 Task: Open Card Card0000000093 in  Board0000000024 in Workspace WS0000000008 in Trello. Add Member Nikrathi889@gmail.com to Card Card0000000093 in  Board0000000024 in Workspace WS0000000008 in Trello. Add Purple Label titled Label0000000093 to Card Card0000000093 in  Board0000000024 in Workspace WS0000000008 in Trello. Add Checklist CL0000000093 to Card Card0000000093 in  Board0000000024 in Workspace WS0000000008 in Trello. Add Dates with Start Date as Aug 01 2023 and Due Date as Aug 31 2023 to Card Card0000000093 in  Board0000000024 in Workspace WS0000000008 in Trello
Action: Mouse moved to (91, 347)
Screenshot: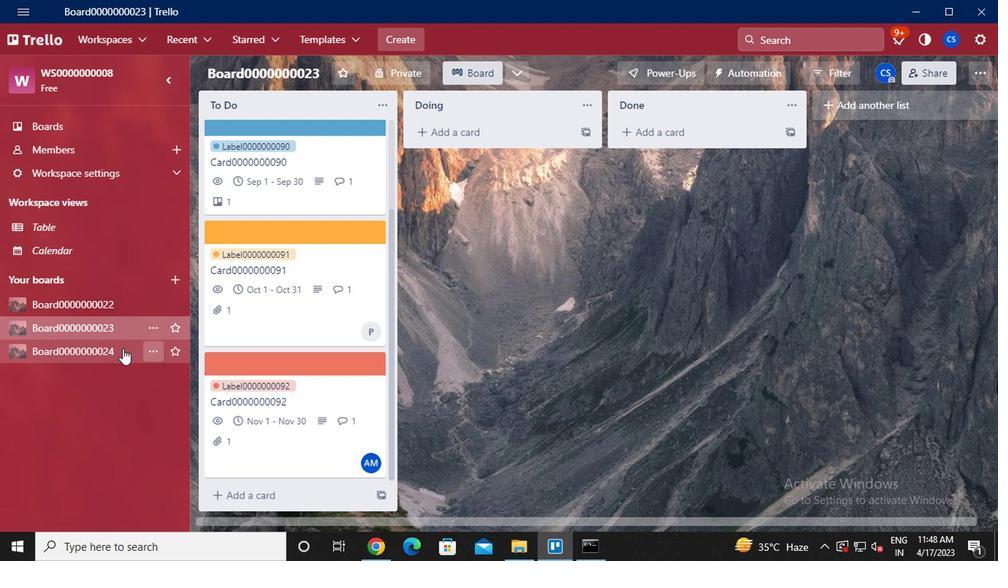 
Action: Mouse pressed left at (91, 347)
Screenshot: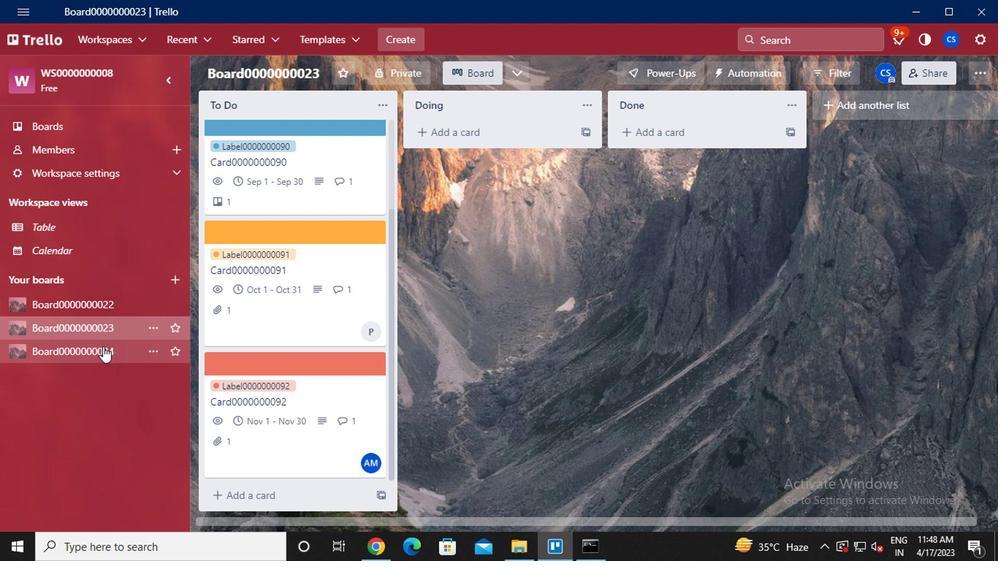 
Action: Mouse moved to (288, 166)
Screenshot: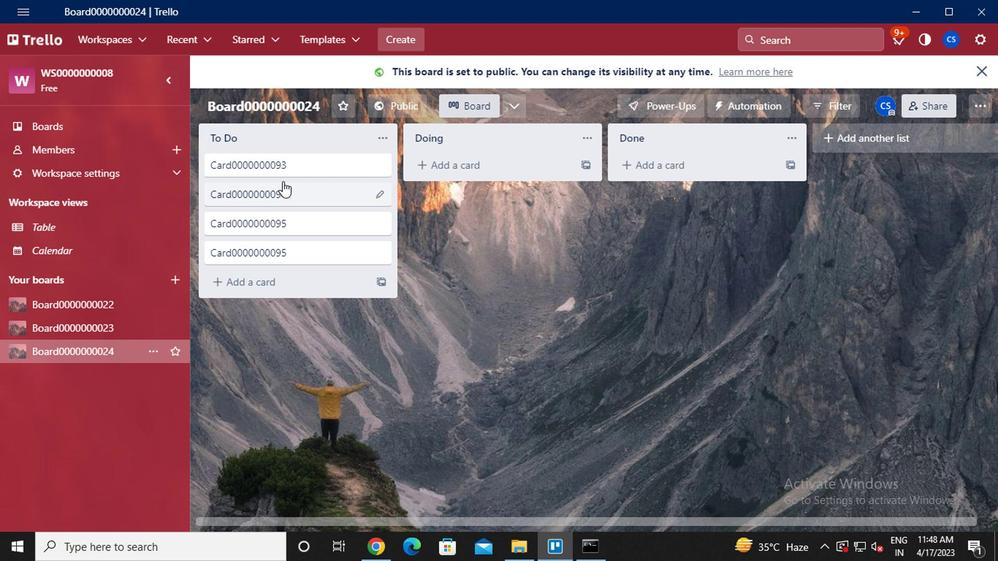 
Action: Mouse pressed left at (288, 166)
Screenshot: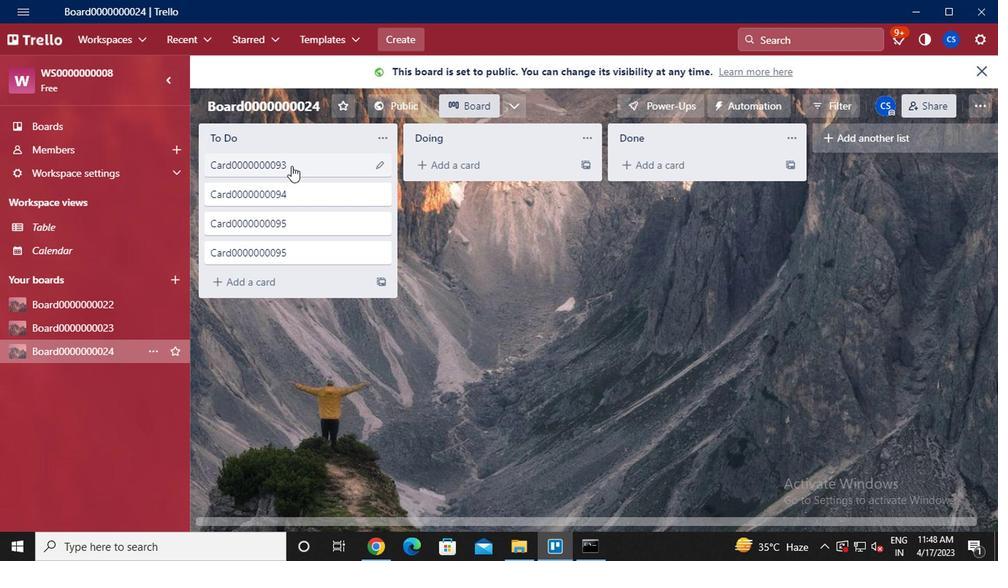 
Action: Mouse moved to (692, 132)
Screenshot: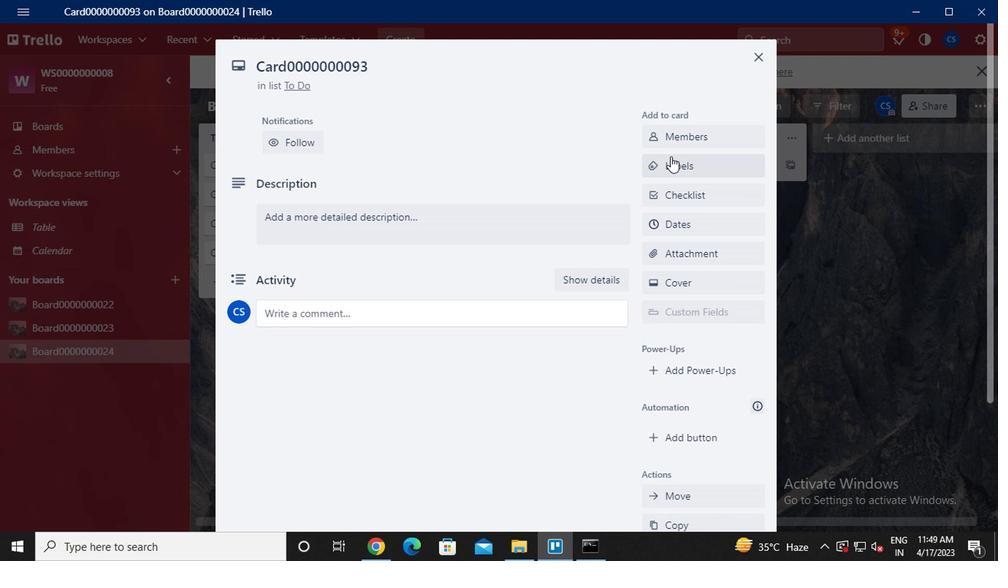 
Action: Mouse pressed left at (692, 132)
Screenshot: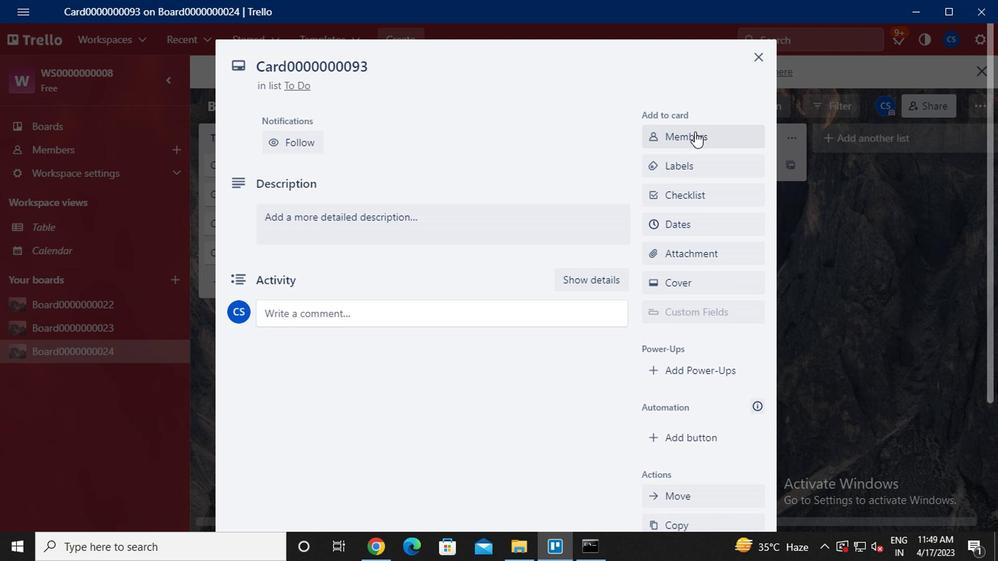 
Action: Mouse moved to (688, 132)
Screenshot: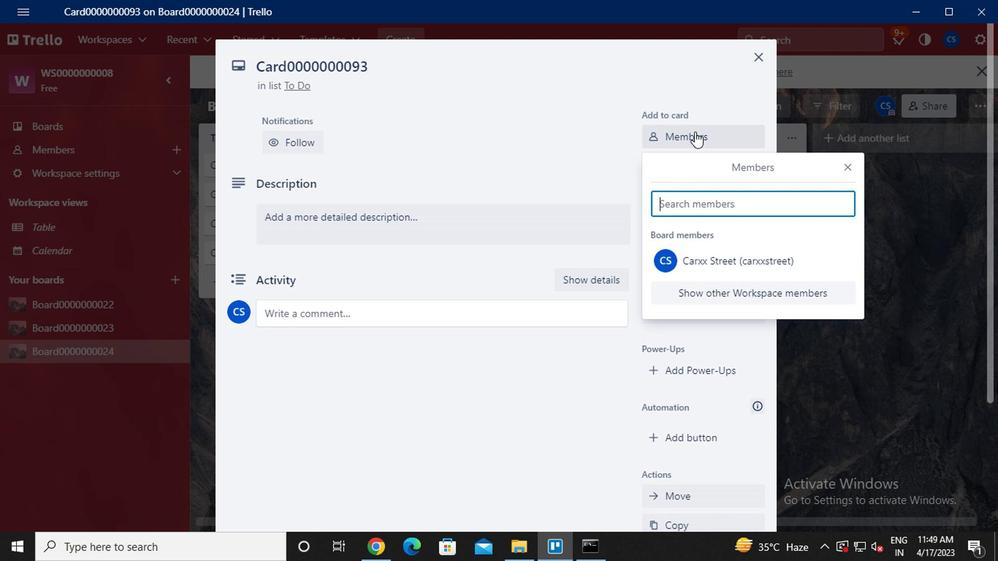 
Action: Key pressed nikrathi889<Key.shift>@GMAIL.COM
Screenshot: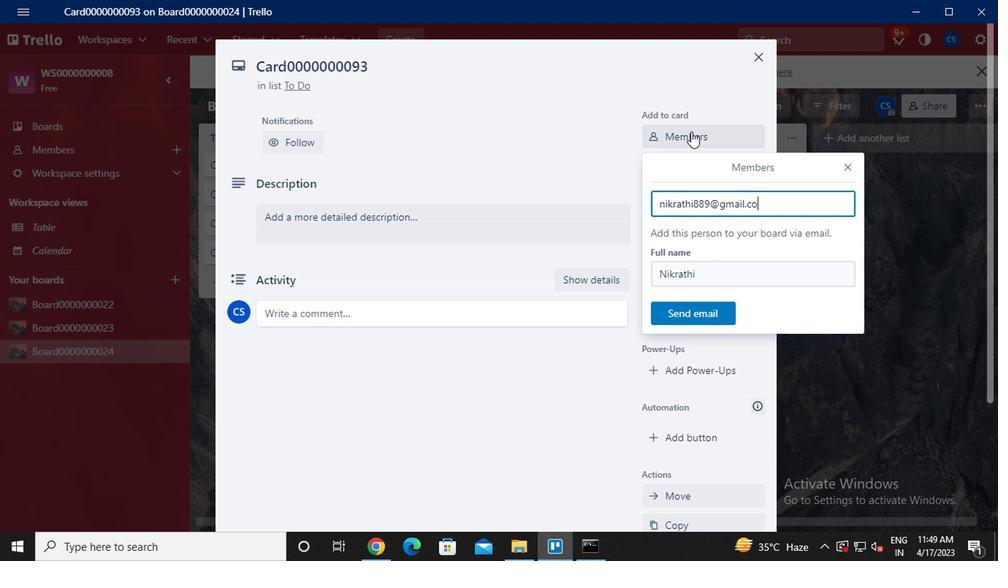 
Action: Mouse moved to (684, 313)
Screenshot: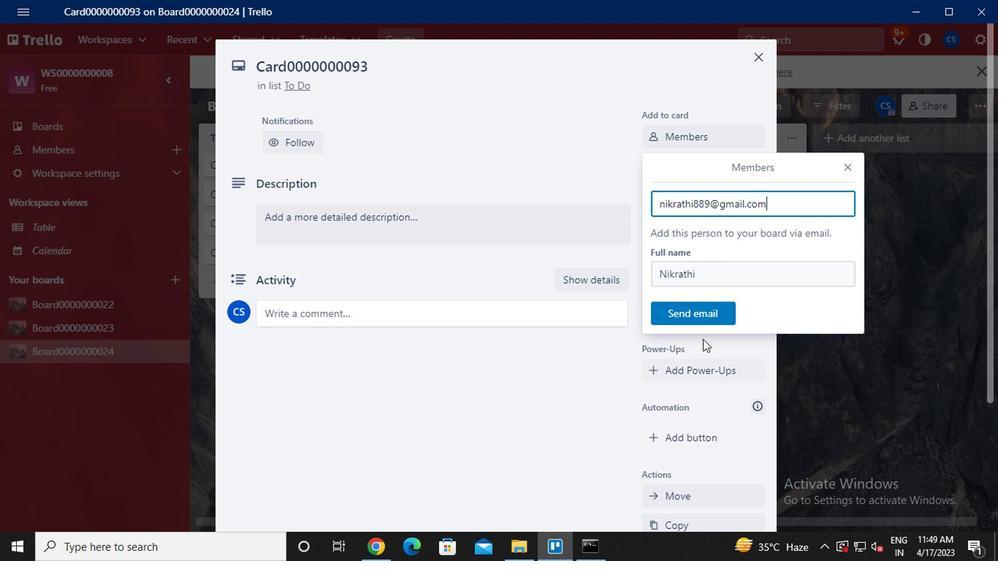 
Action: Mouse pressed left at (684, 313)
Screenshot: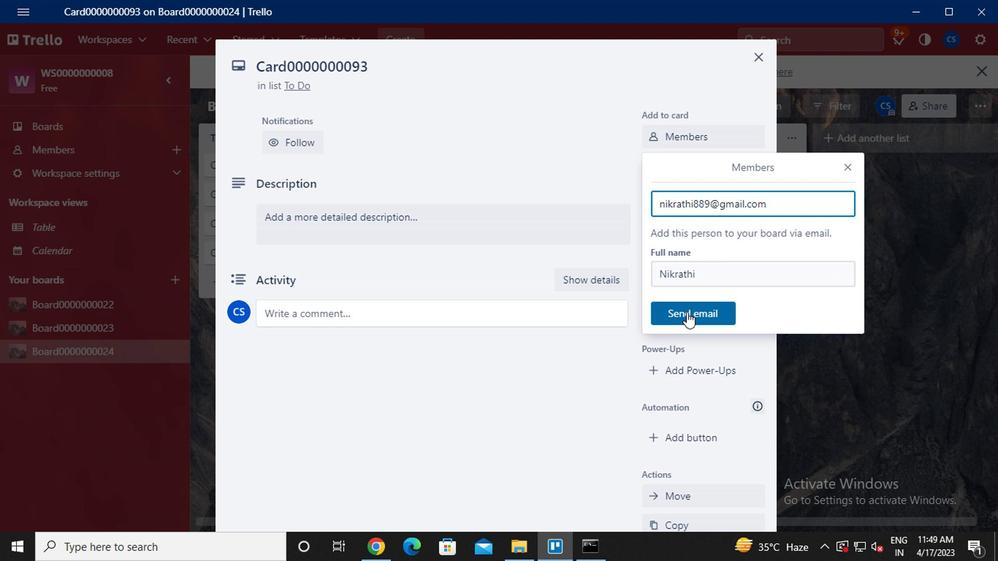 
Action: Mouse moved to (706, 164)
Screenshot: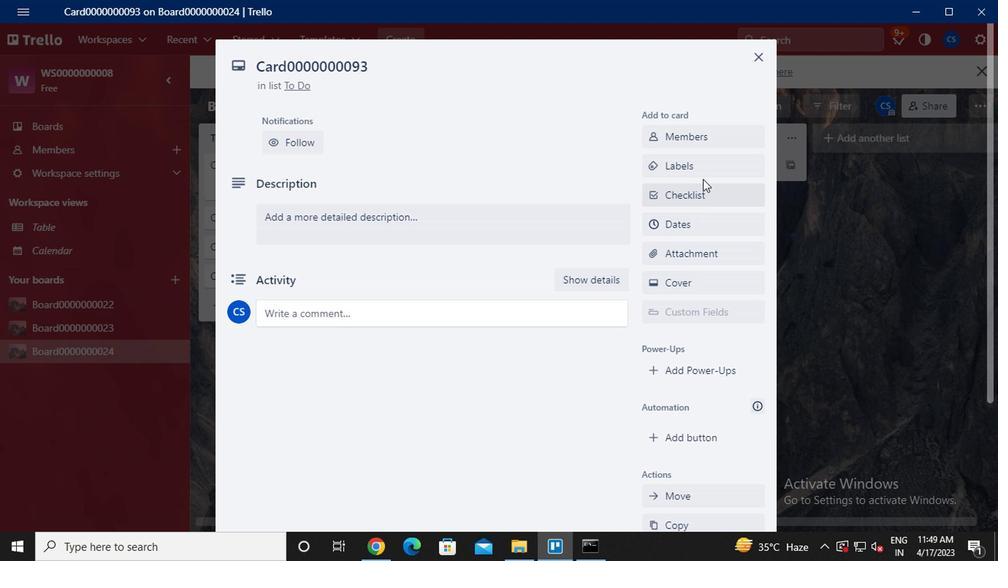 
Action: Mouse pressed left at (706, 164)
Screenshot: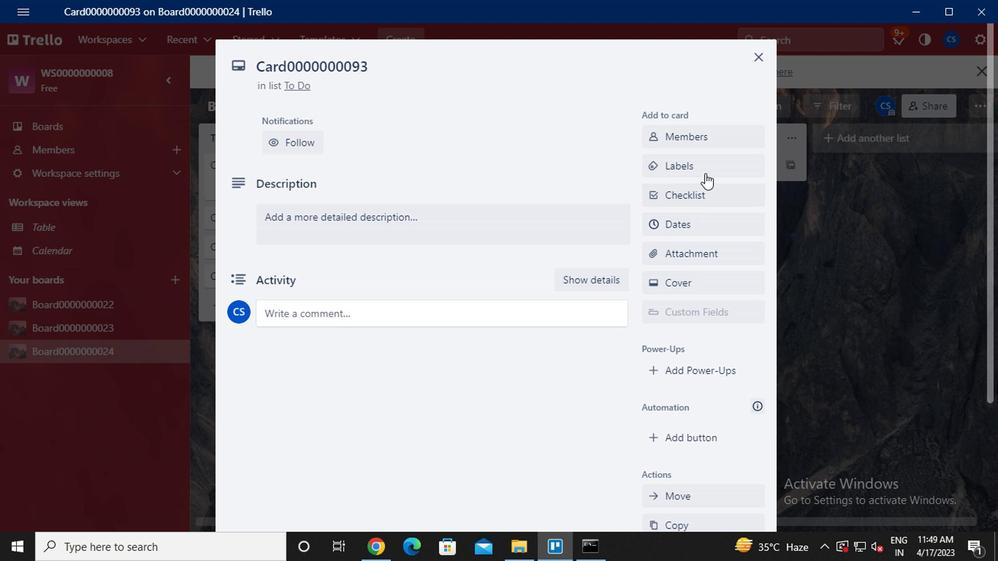 
Action: Mouse moved to (734, 332)
Screenshot: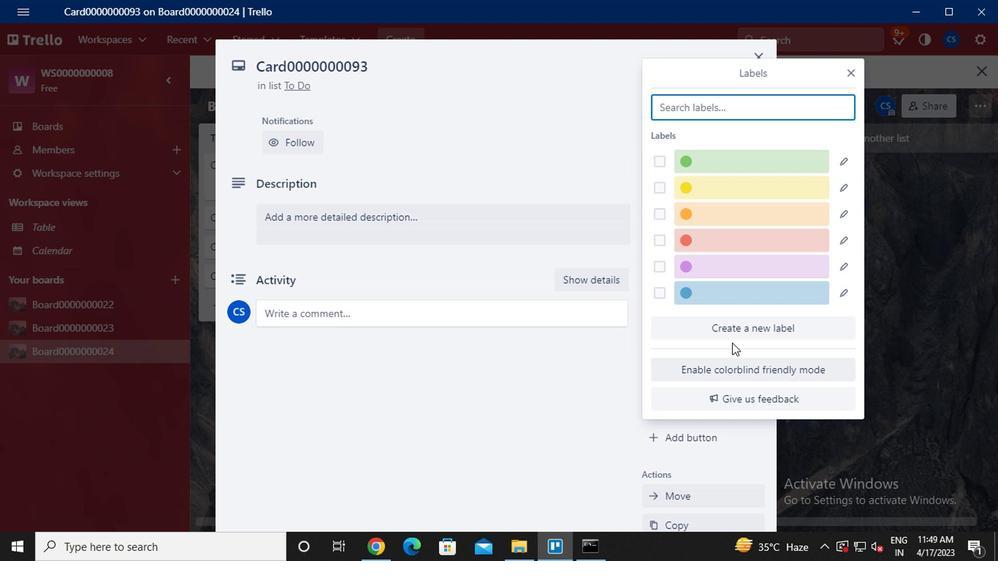 
Action: Mouse pressed left at (734, 332)
Screenshot: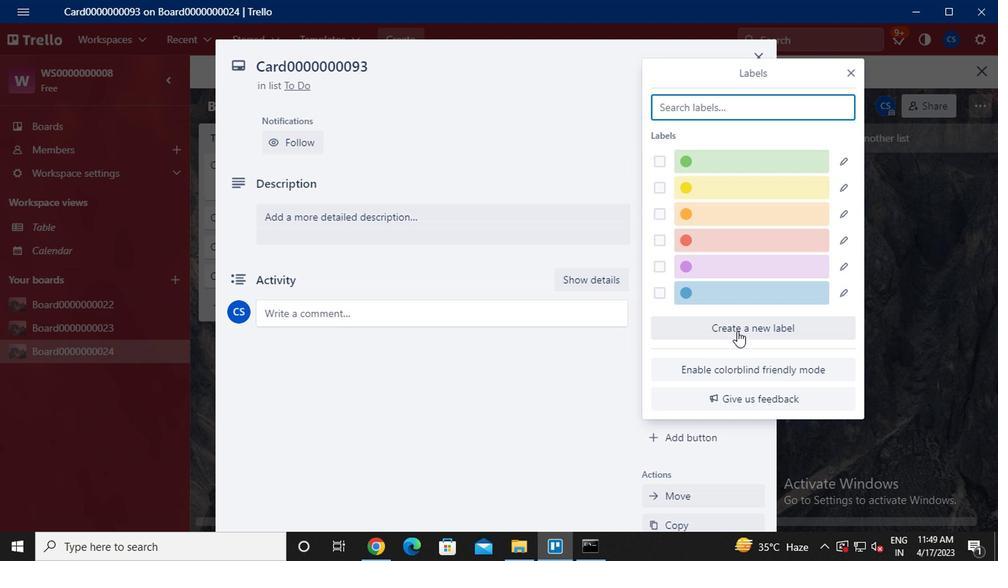 
Action: Mouse moved to (659, 378)
Screenshot: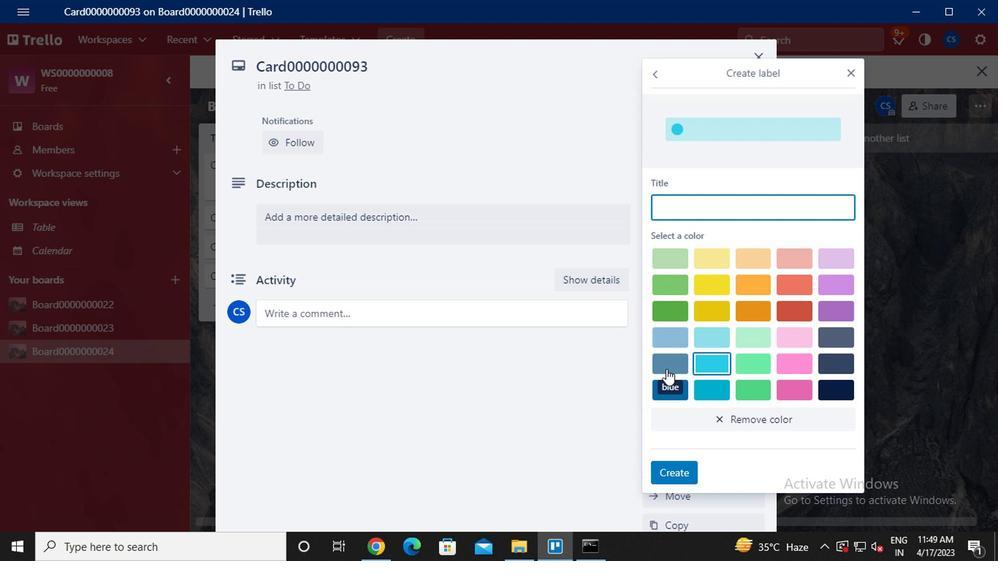 
Action: Key pressed <Key.caps_lock>L<Key.caps_lock>ABEL0000000093
Screenshot: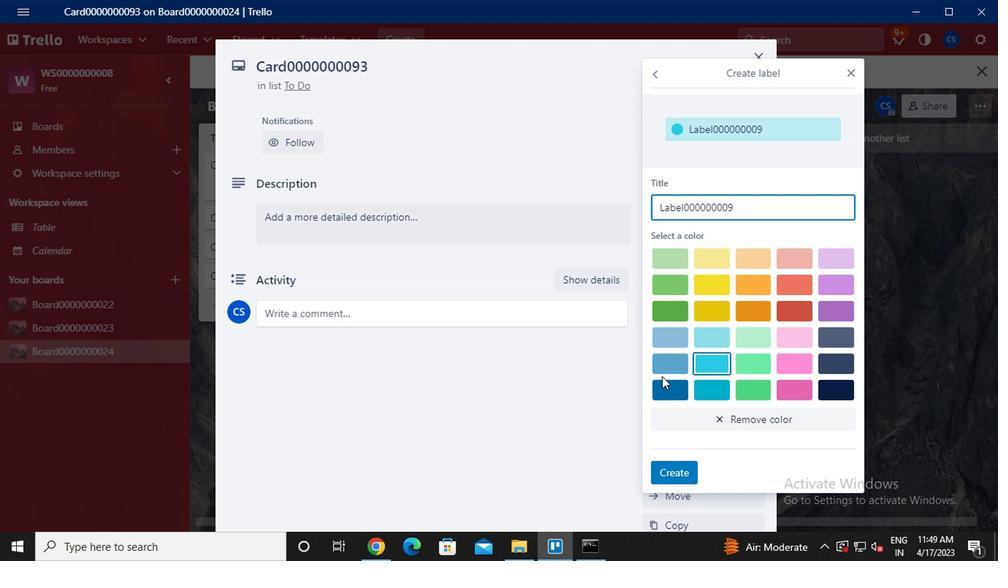 
Action: Mouse moved to (837, 283)
Screenshot: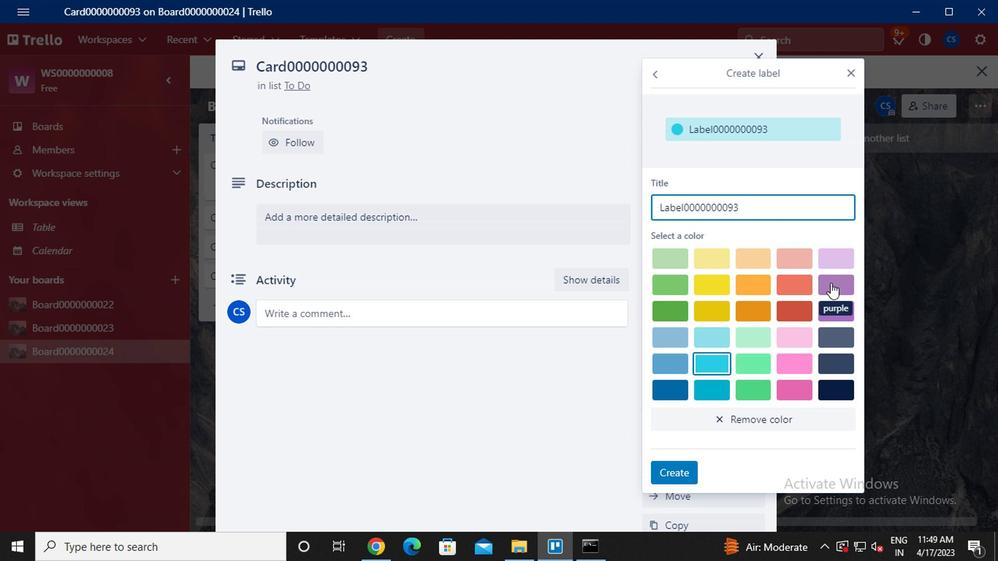 
Action: Mouse pressed left at (837, 283)
Screenshot: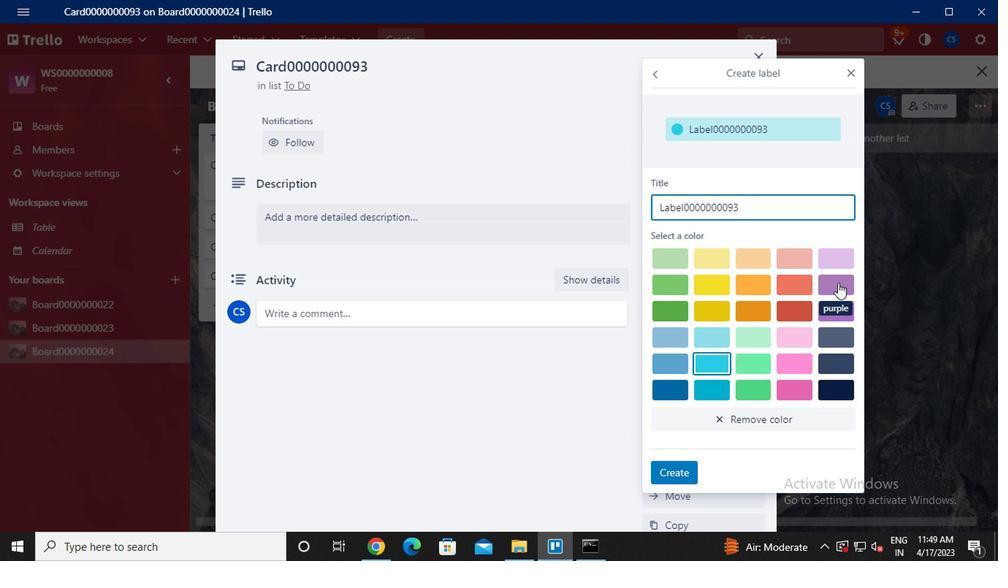 
Action: Mouse moved to (658, 469)
Screenshot: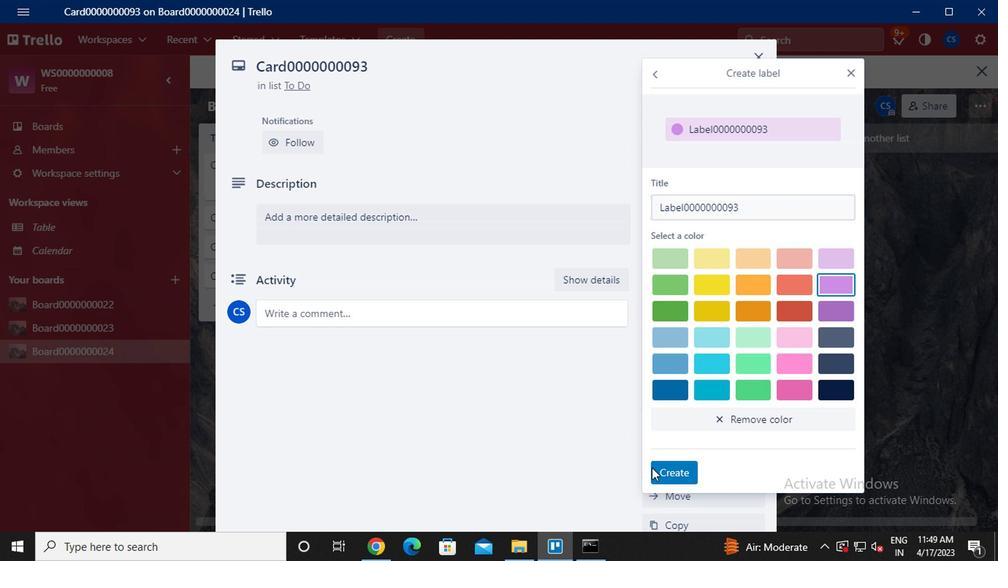 
Action: Mouse pressed left at (658, 469)
Screenshot: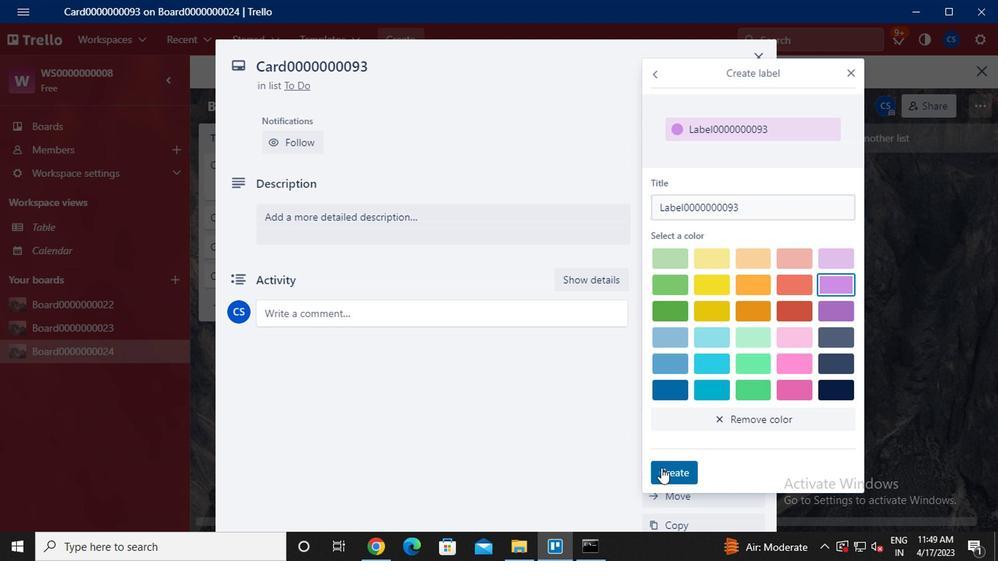 
Action: Mouse moved to (847, 73)
Screenshot: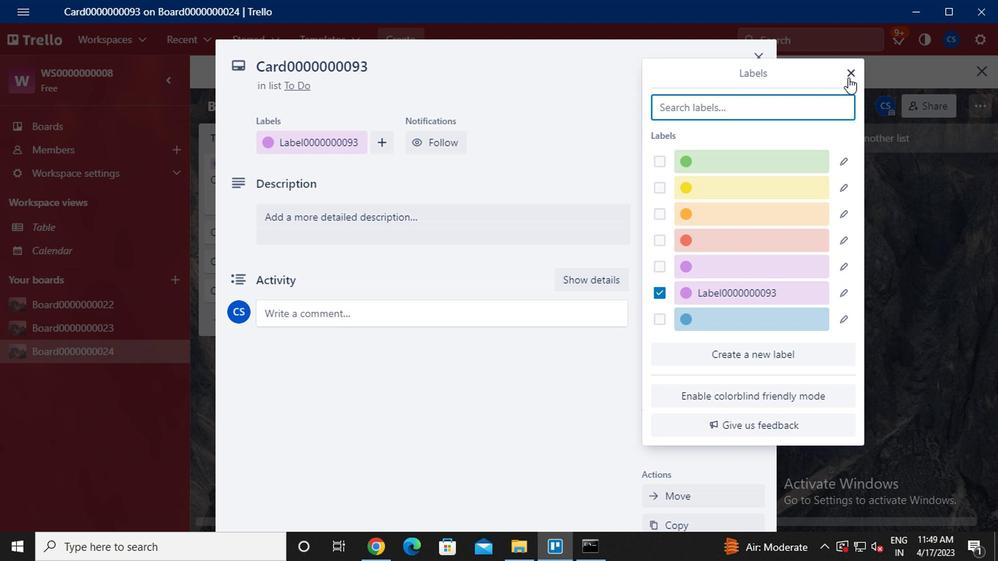 
Action: Mouse pressed left at (847, 73)
Screenshot: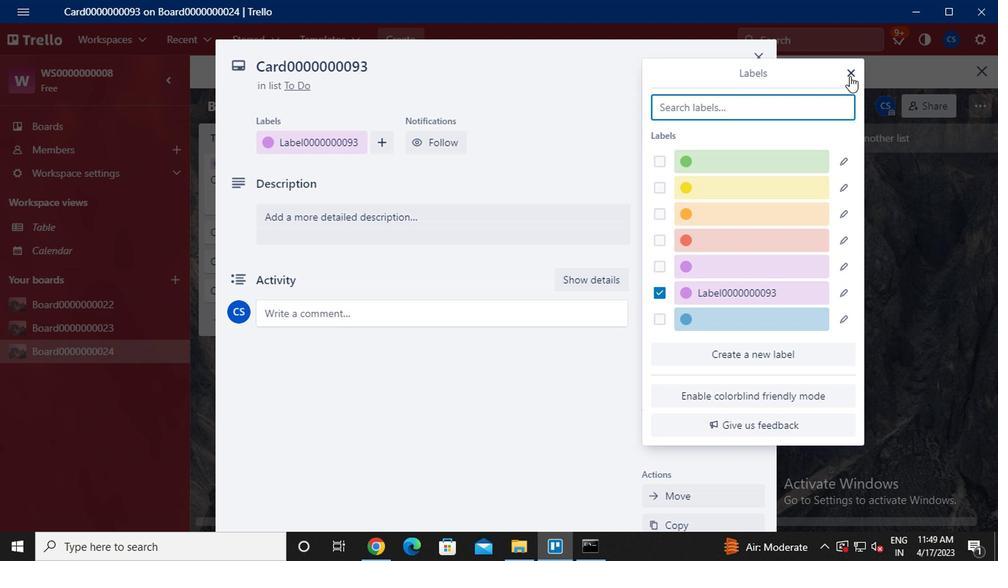 
Action: Mouse moved to (684, 198)
Screenshot: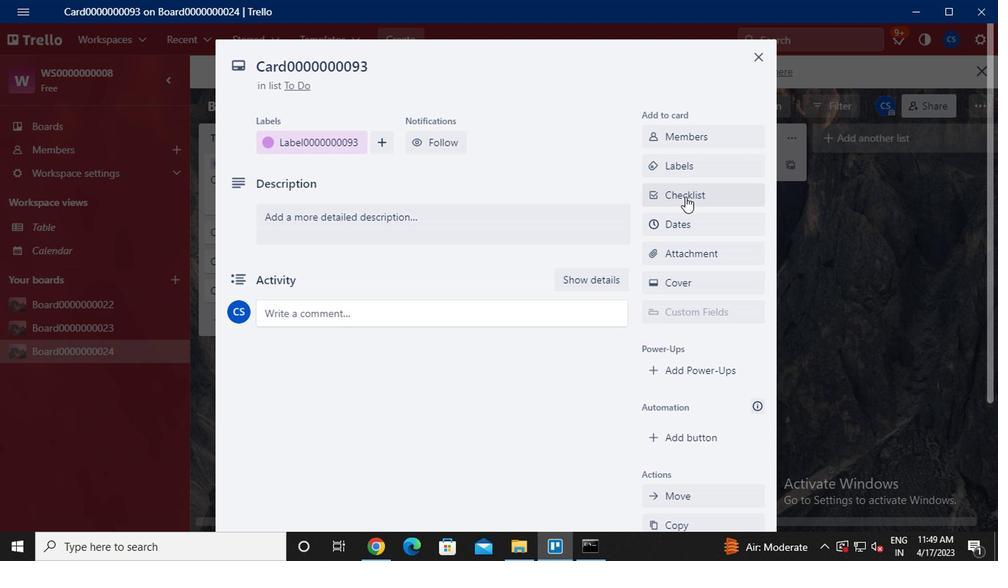 
Action: Mouse pressed left at (684, 198)
Screenshot: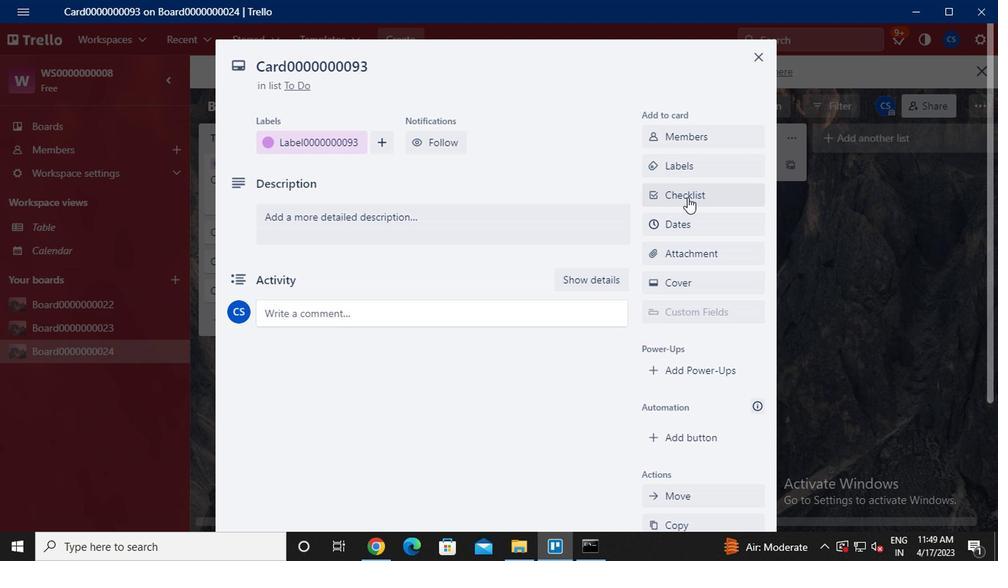 
Action: Mouse moved to (650, 300)
Screenshot: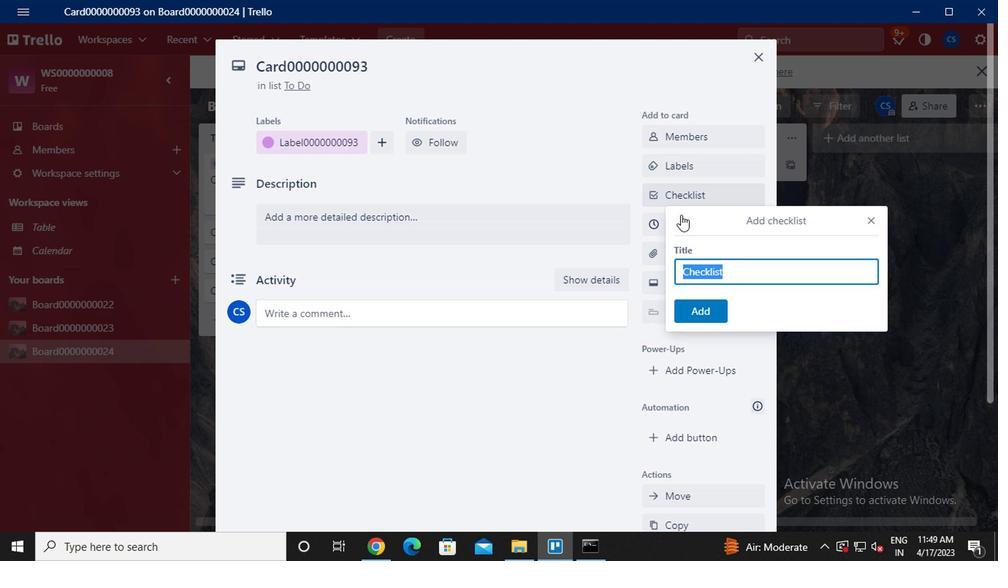
Action: Key pressed <Key.caps_lock>CL0000000093
Screenshot: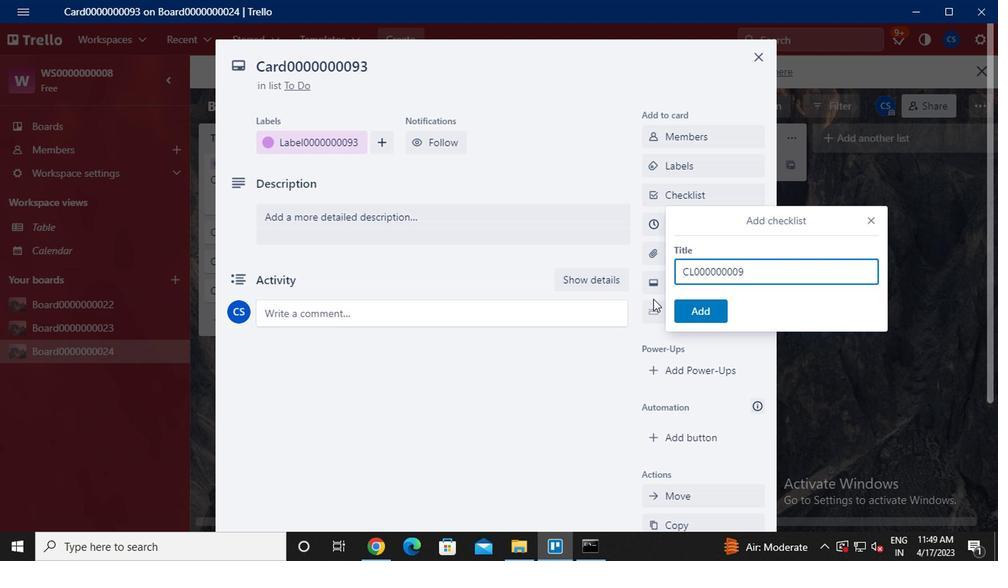 
Action: Mouse moved to (695, 318)
Screenshot: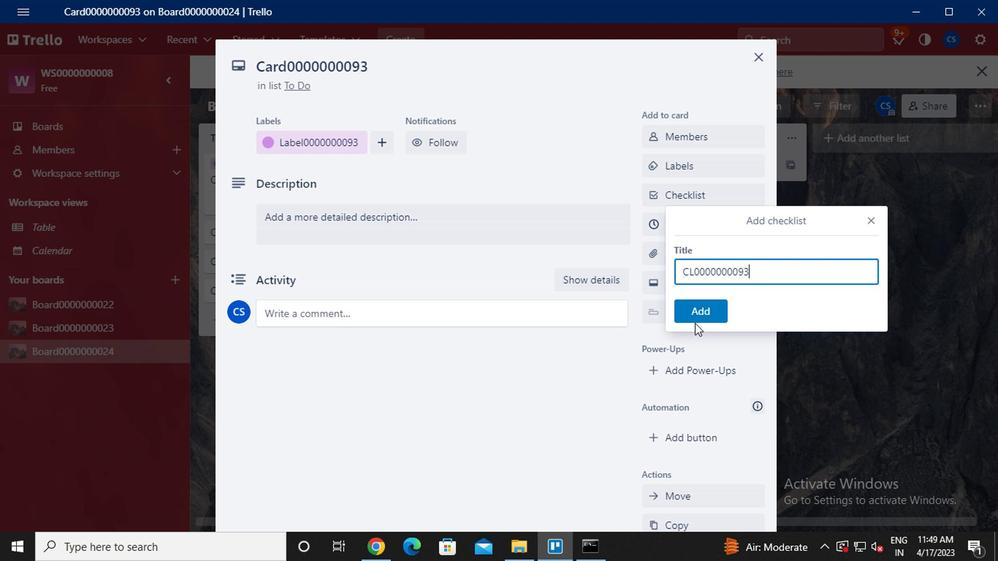 
Action: Mouse pressed left at (695, 318)
Screenshot: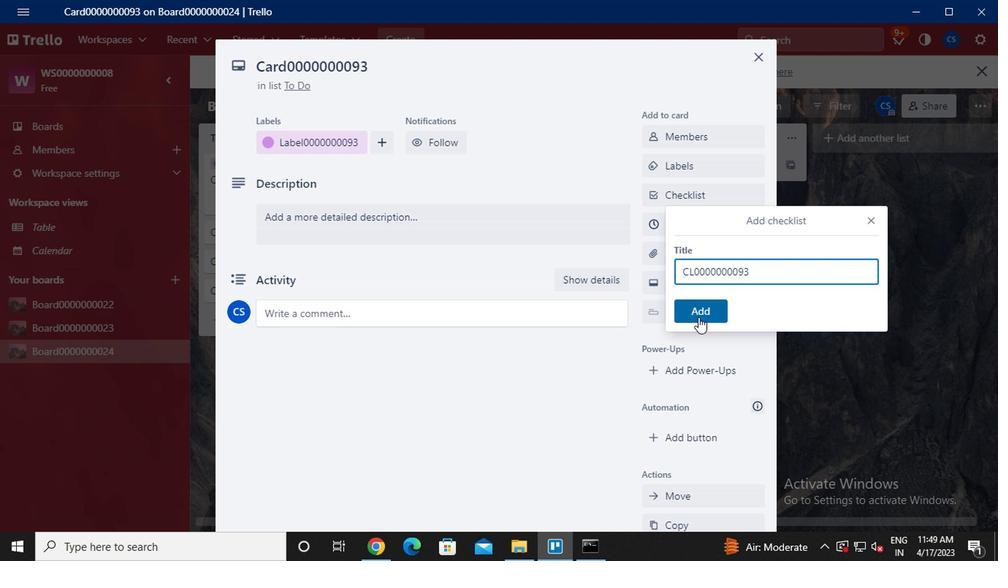 
Action: Mouse moved to (703, 225)
Screenshot: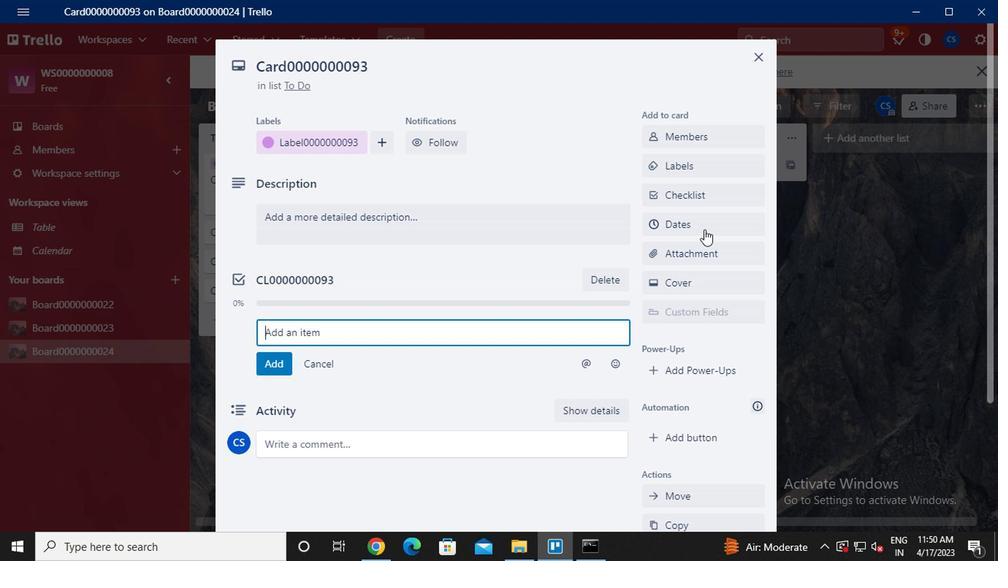 
Action: Mouse pressed left at (703, 225)
Screenshot: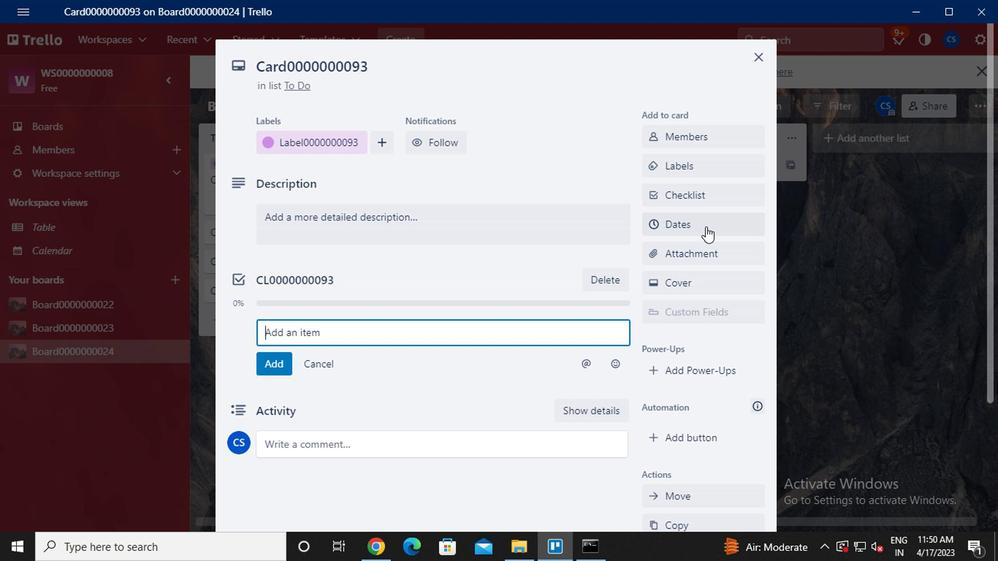 
Action: Mouse moved to (652, 338)
Screenshot: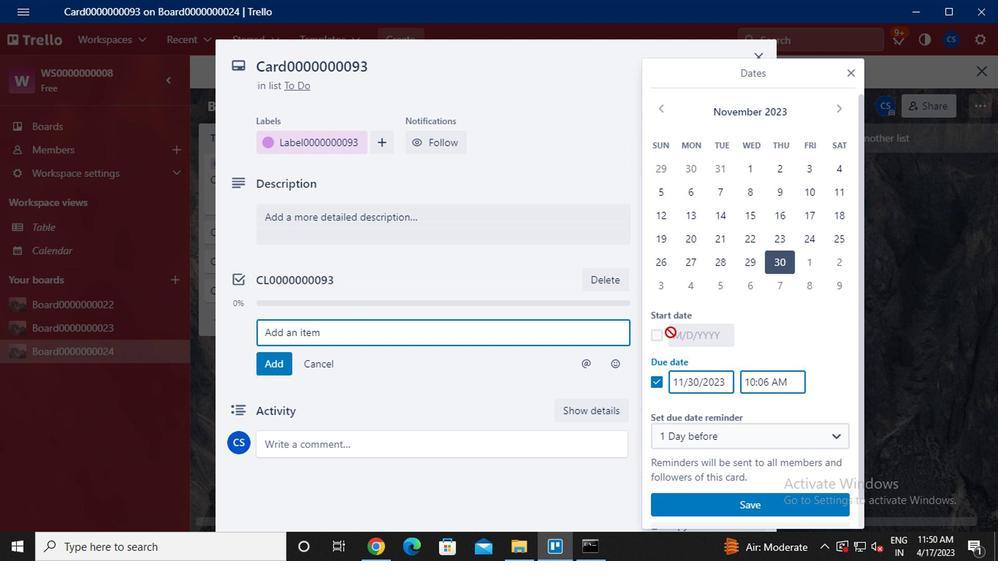 
Action: Mouse pressed left at (652, 338)
Screenshot: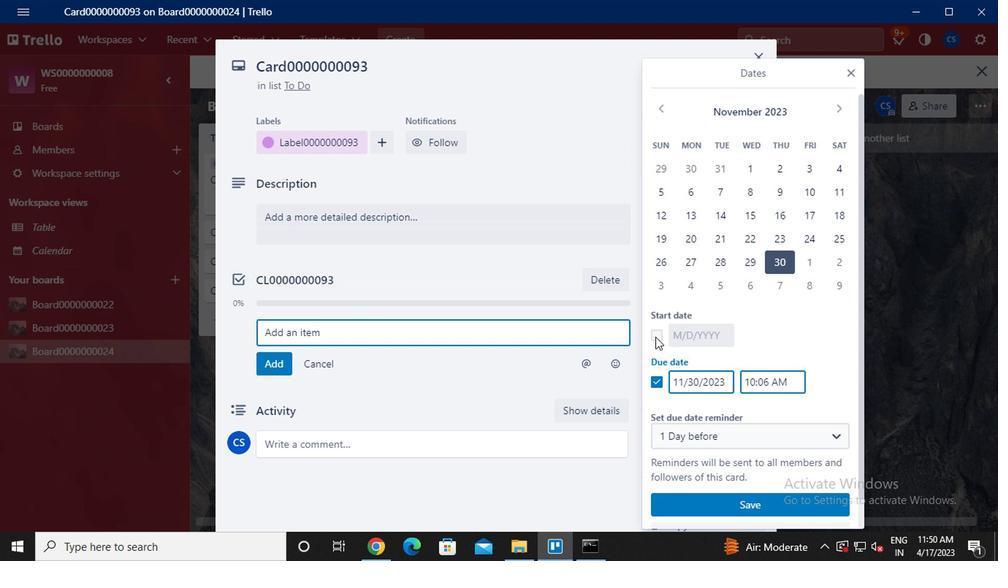 
Action: Mouse moved to (661, 106)
Screenshot: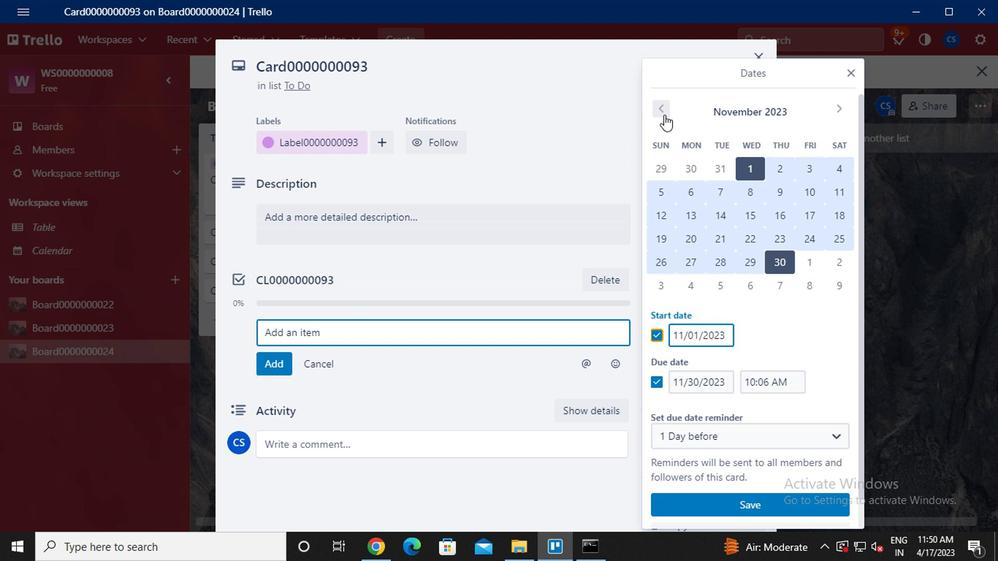 
Action: Mouse pressed left at (661, 106)
Screenshot: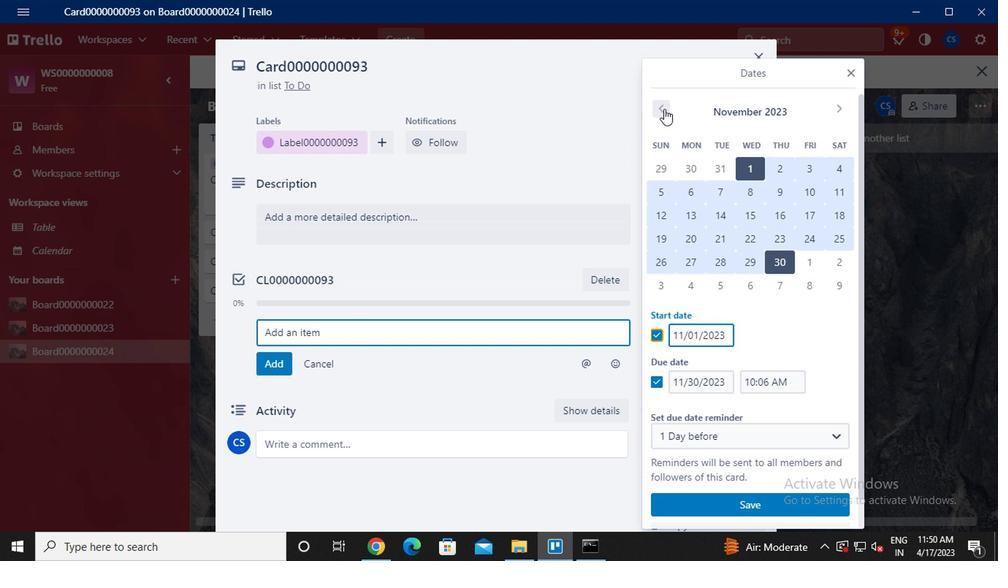 
Action: Mouse pressed left at (661, 106)
Screenshot: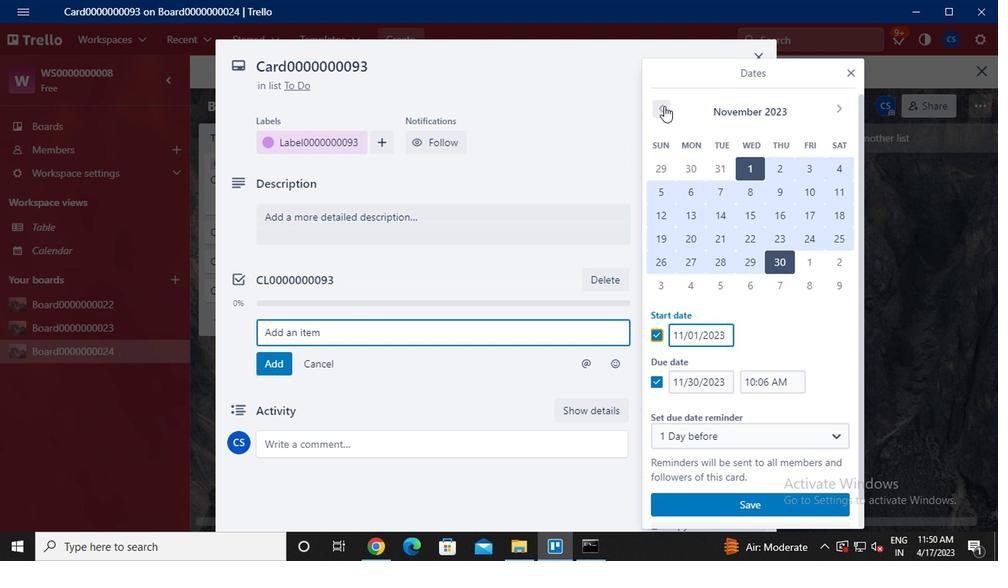 
Action: Mouse pressed left at (661, 106)
Screenshot: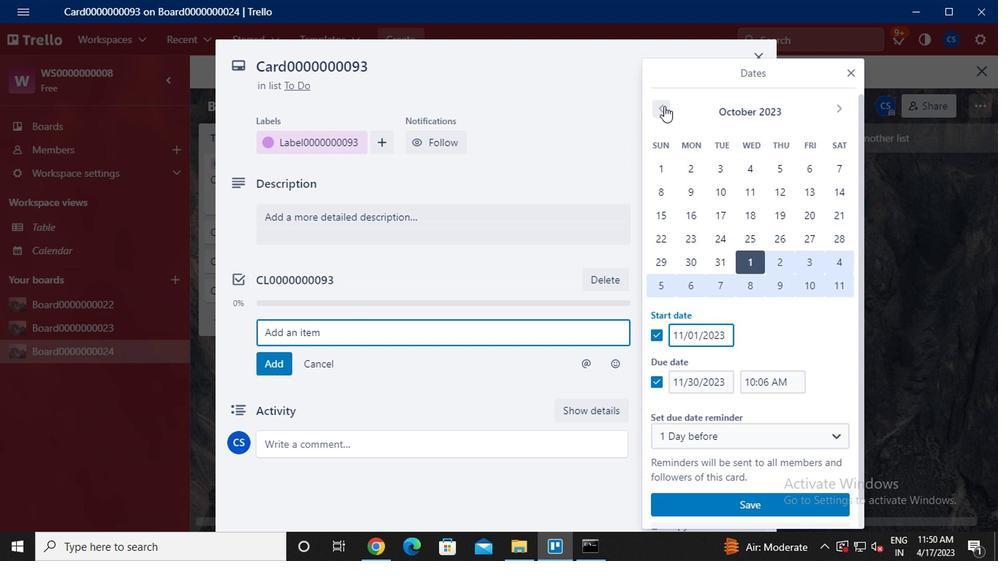 
Action: Mouse moved to (719, 172)
Screenshot: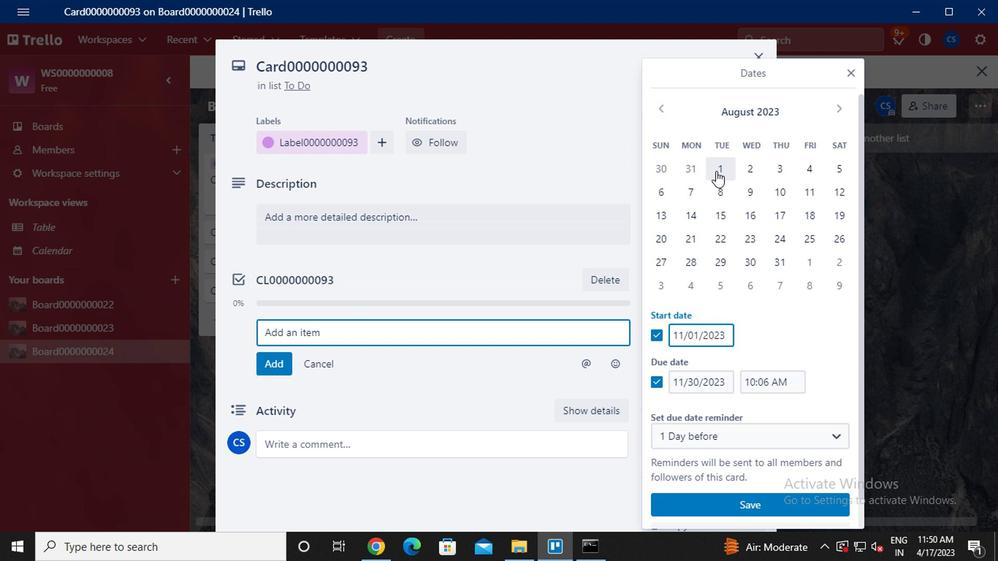 
Action: Mouse pressed left at (719, 172)
Screenshot: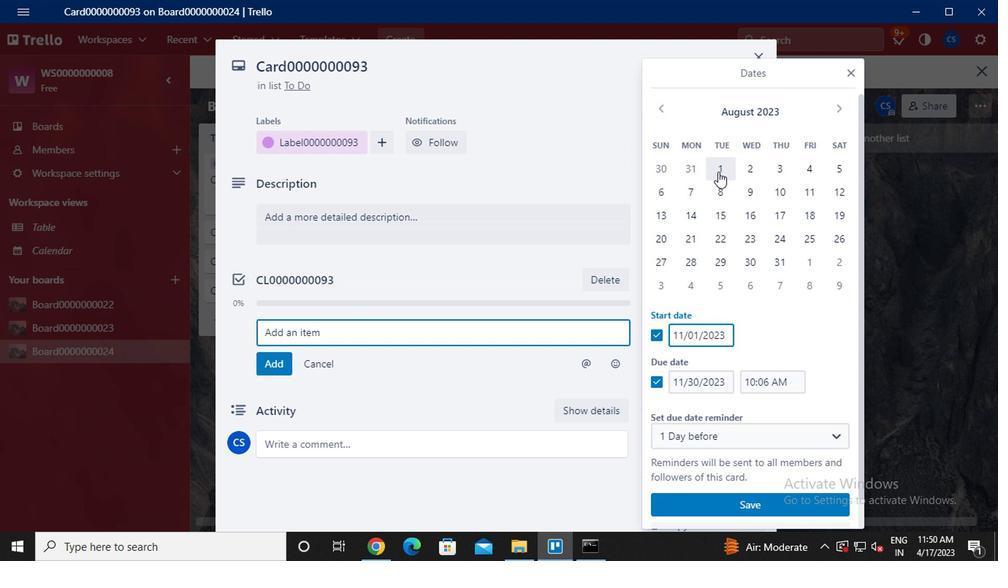 
Action: Mouse moved to (774, 263)
Screenshot: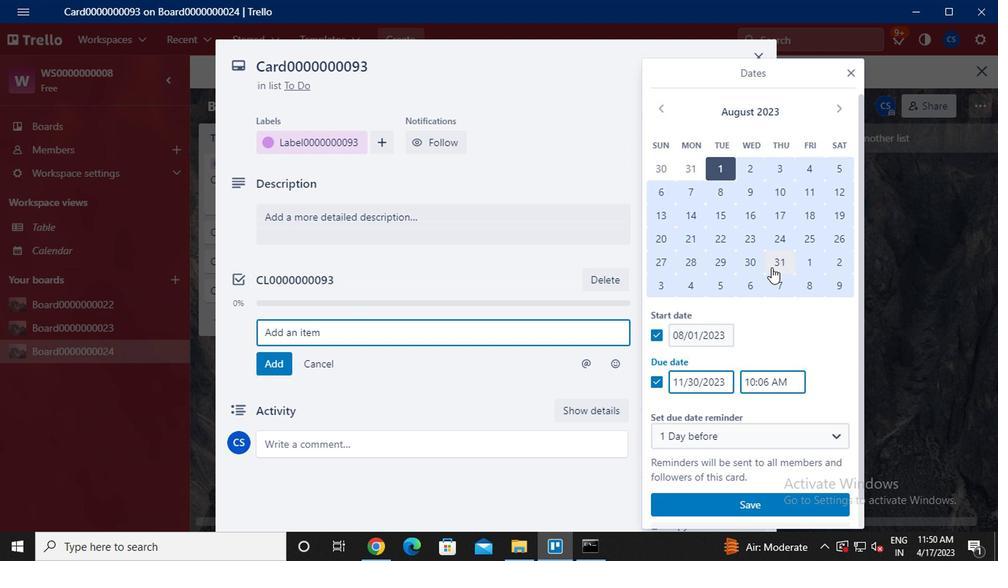 
Action: Mouse pressed left at (774, 263)
Screenshot: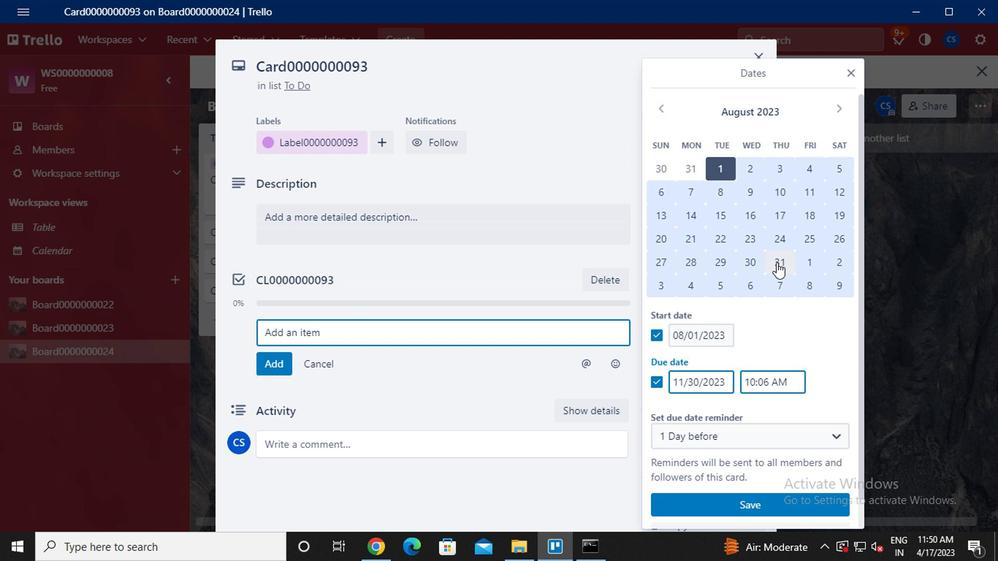 
Action: Mouse moved to (744, 512)
Screenshot: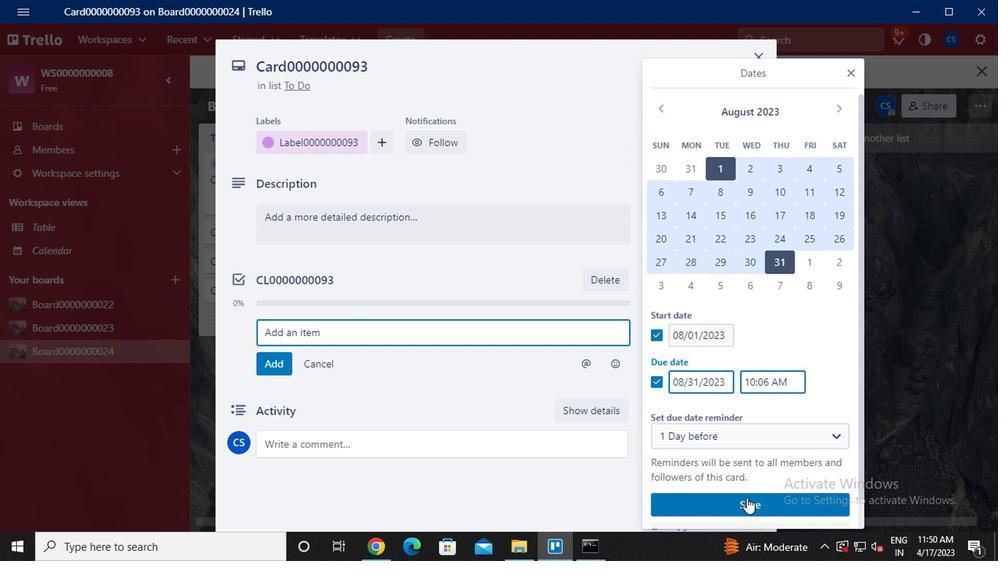 
Action: Mouse pressed left at (744, 512)
Screenshot: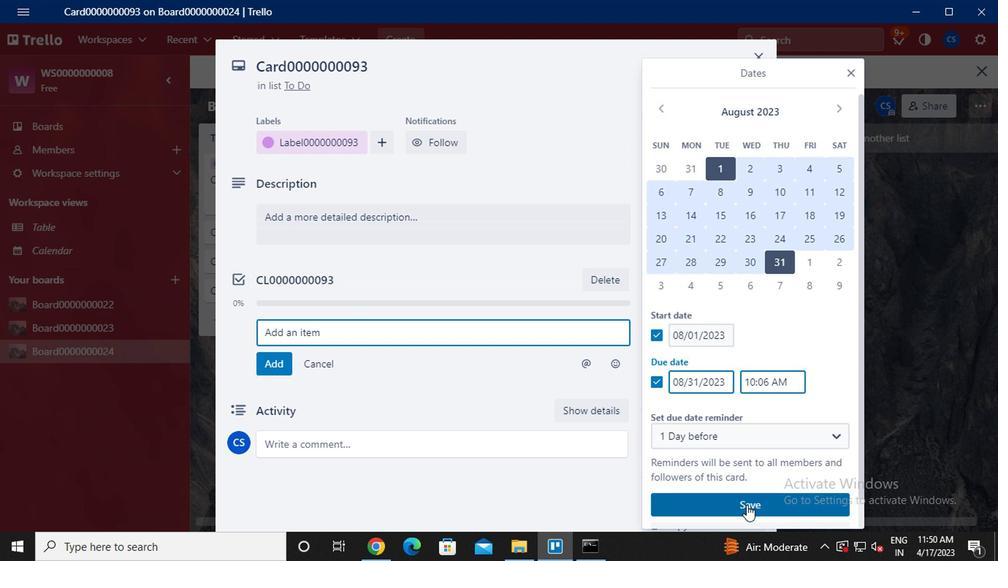 
Action: Mouse moved to (641, 358)
Screenshot: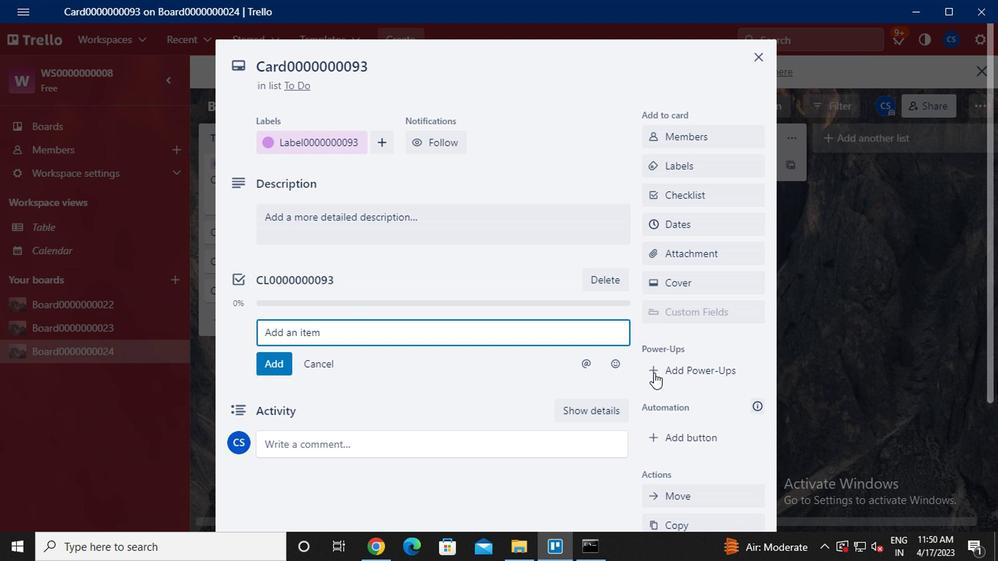 
